 Task: In the  document disruption.html Select the first Column and change text color to  'Brown' Apply the command  'Undo' Apply the command  Redo
Action: Mouse moved to (271, 340)
Screenshot: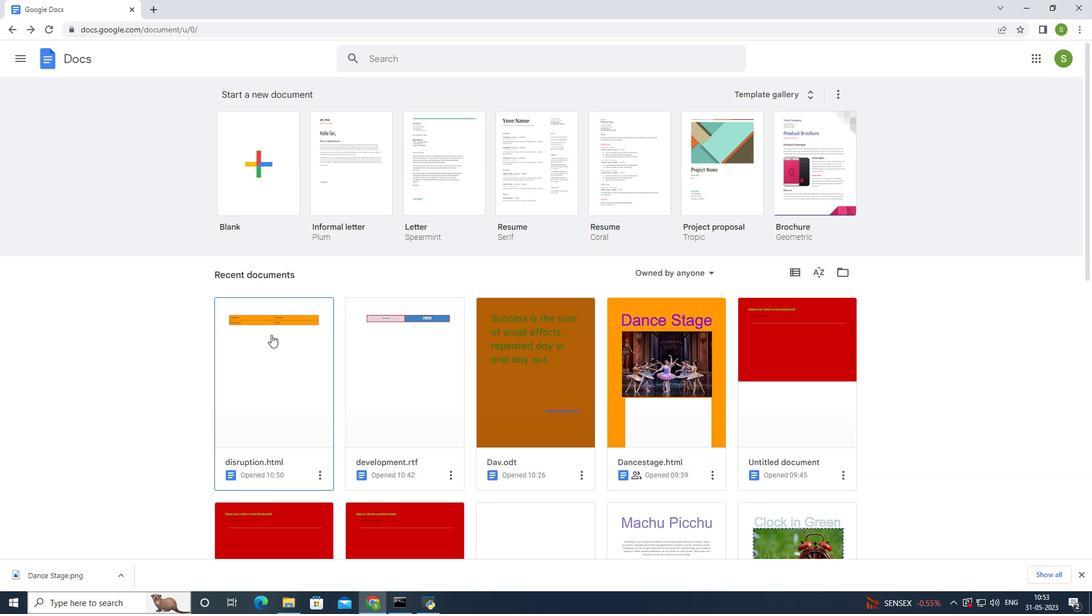 
Action: Mouse pressed left at (271, 340)
Screenshot: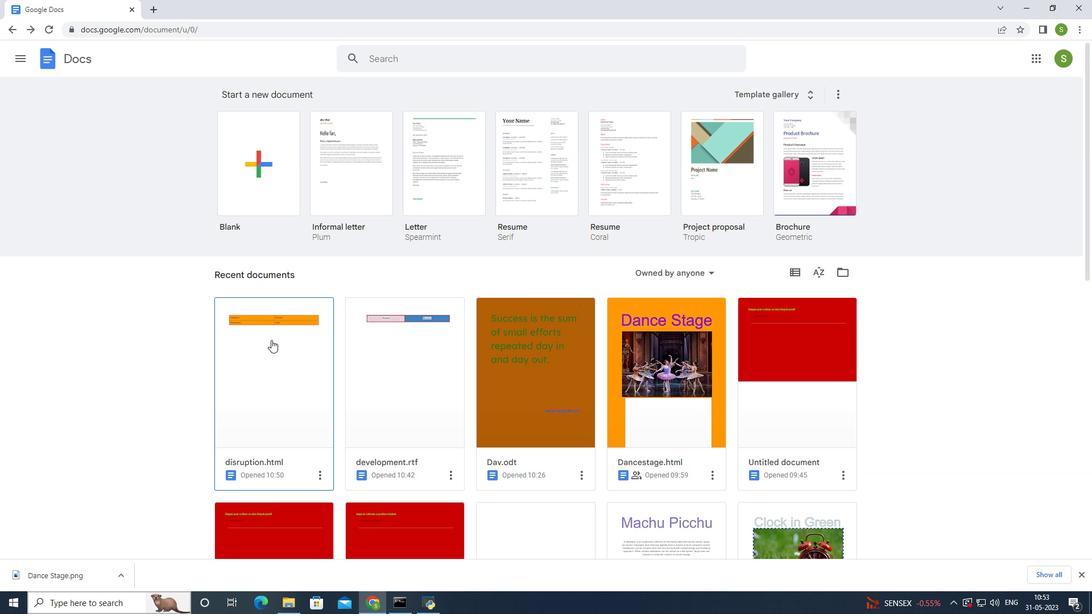 
Action: Mouse moved to (285, 195)
Screenshot: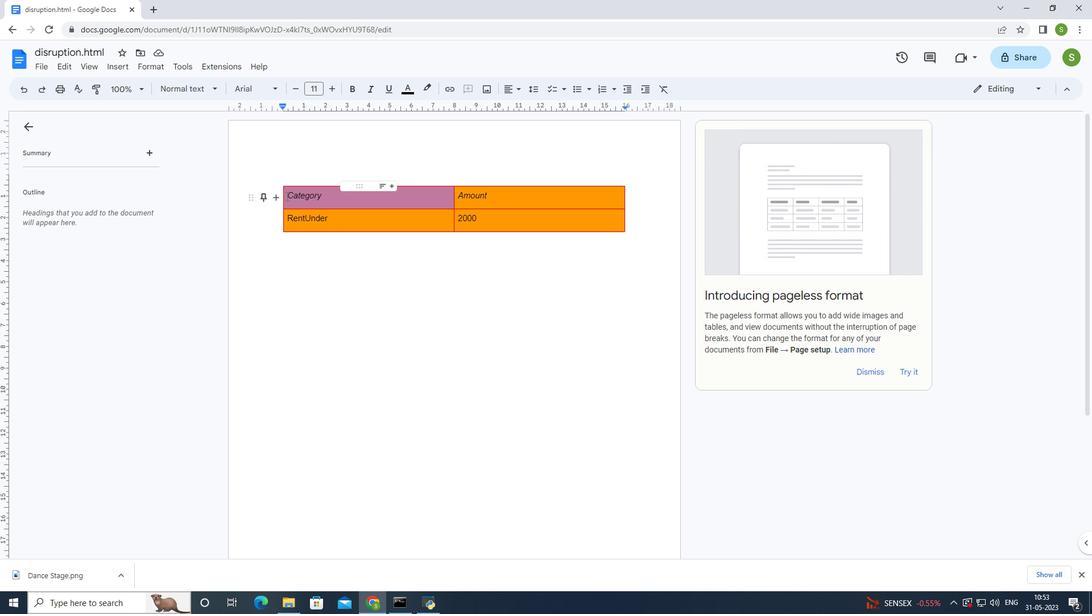 
Action: Mouse pressed left at (285, 195)
Screenshot: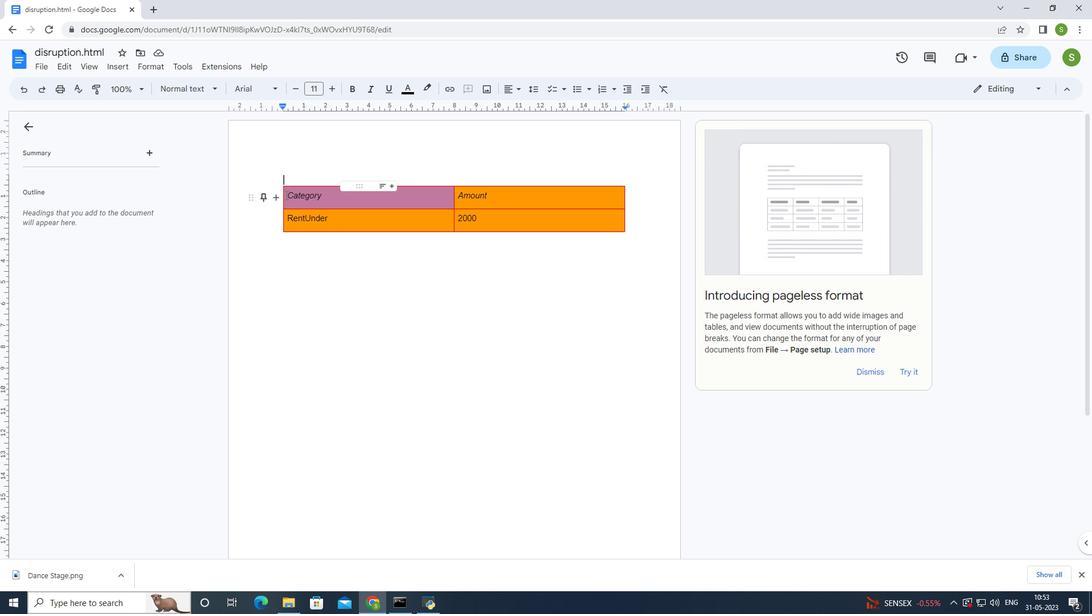 
Action: Mouse moved to (405, 84)
Screenshot: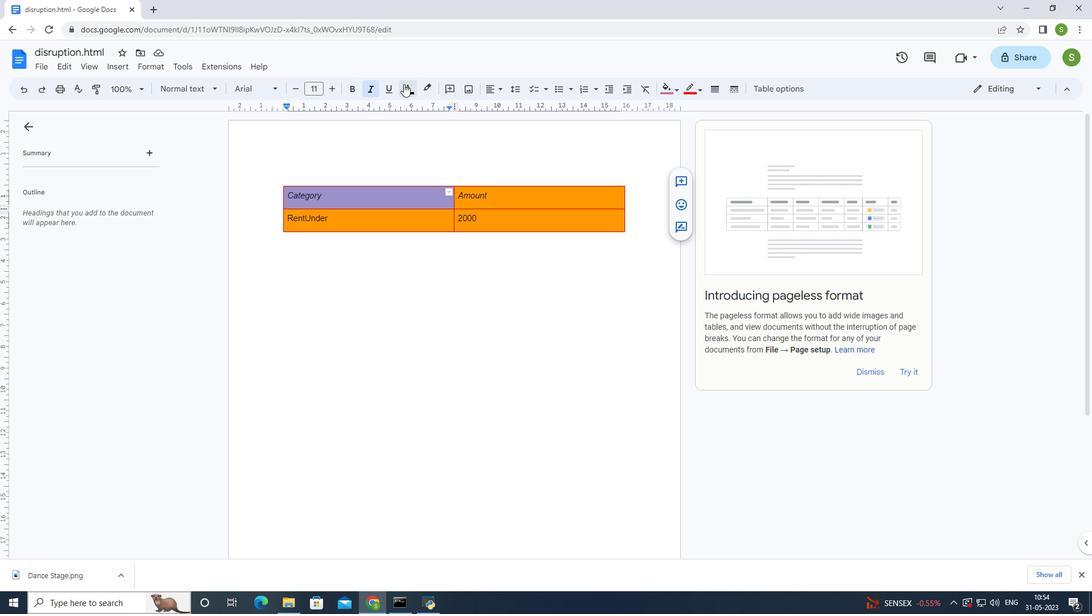 
Action: Mouse pressed left at (405, 84)
Screenshot: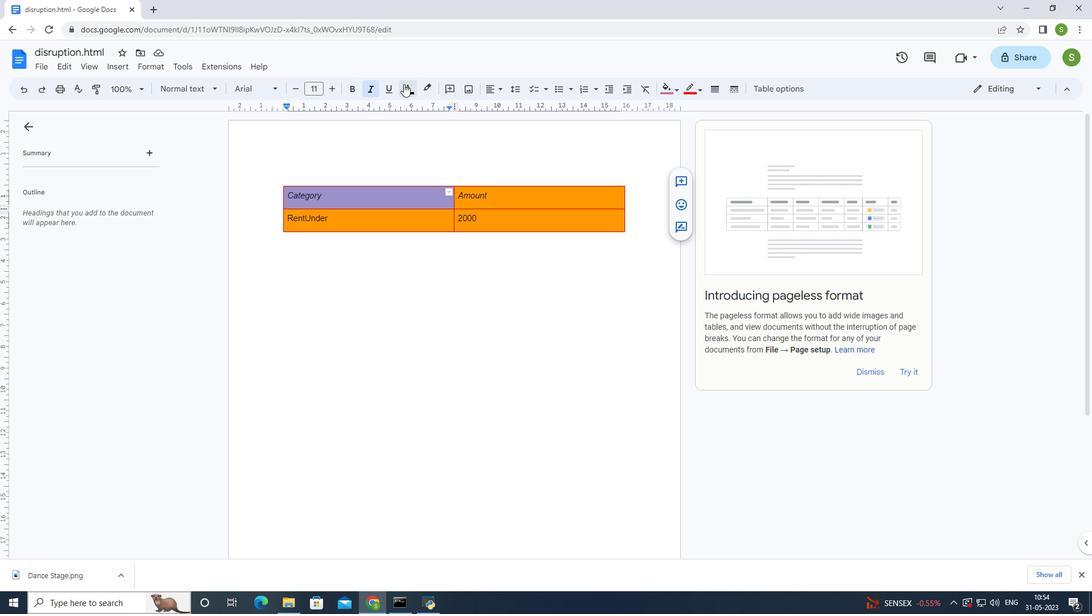 
Action: Mouse moved to (434, 197)
Screenshot: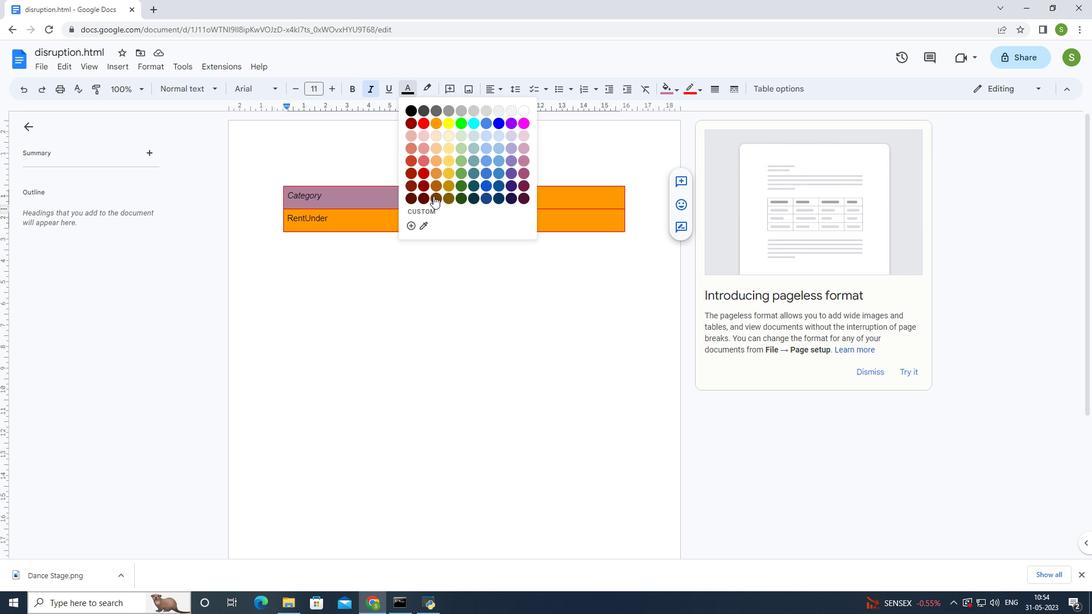 
Action: Mouse pressed left at (434, 197)
Screenshot: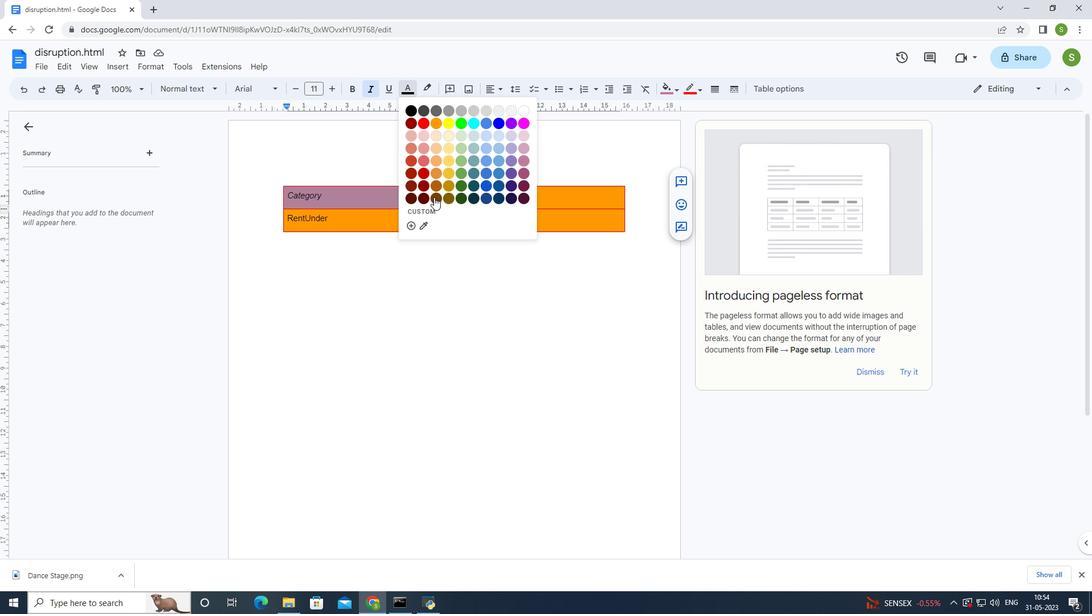 
Action: Mouse moved to (407, 163)
Screenshot: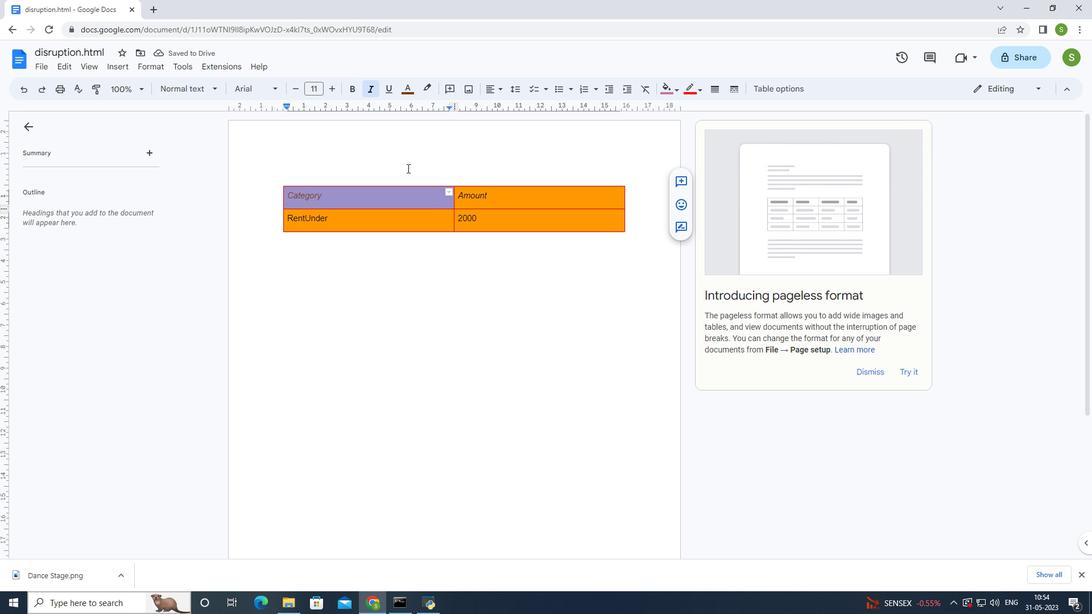 
Action: Mouse pressed left at (407, 163)
Screenshot: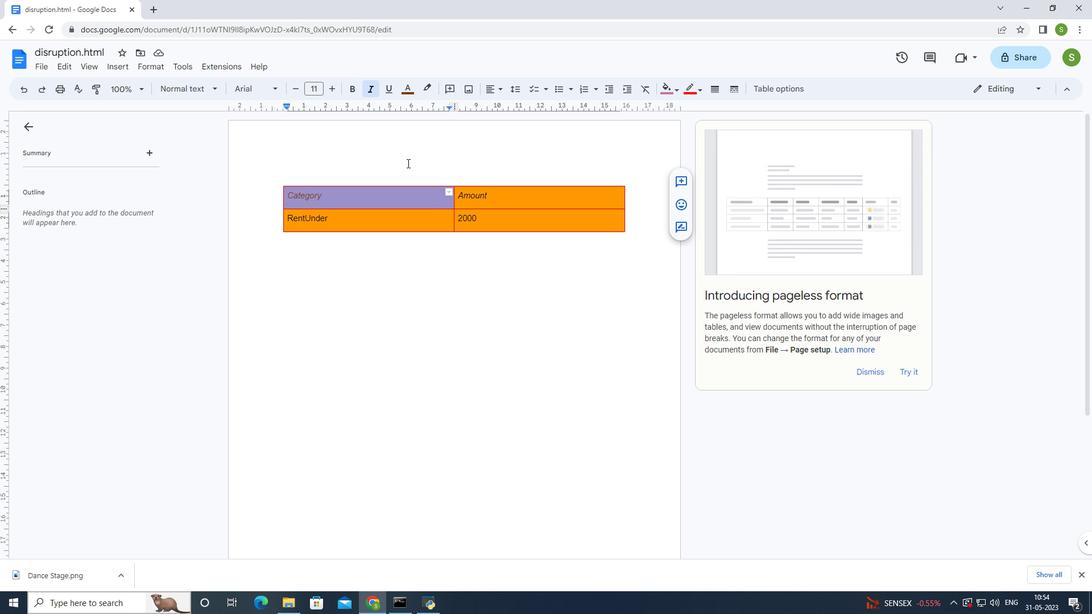 
Action: Mouse moved to (394, 163)
Screenshot: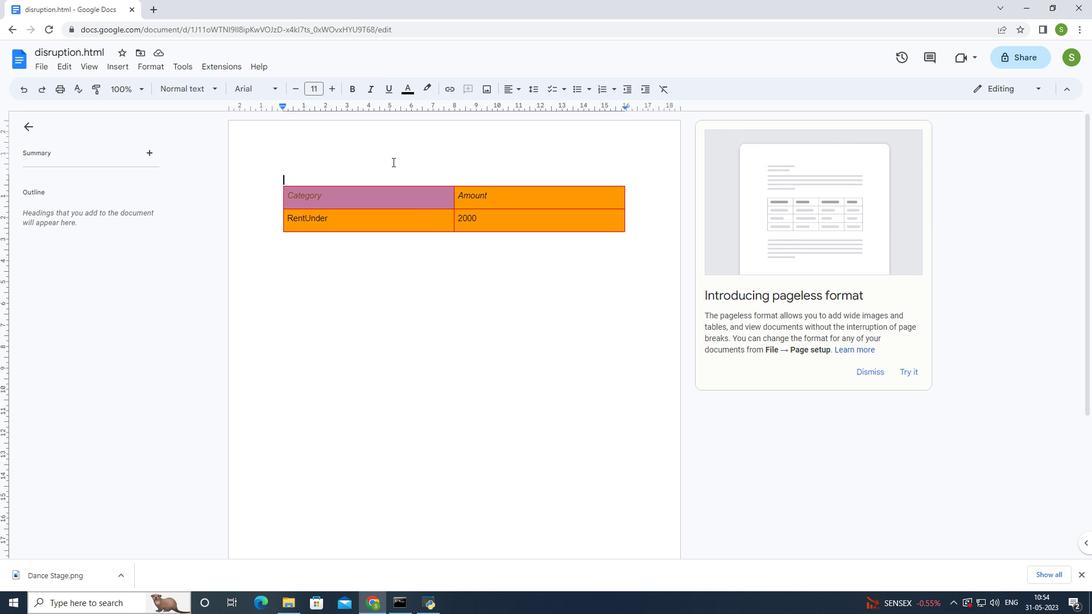 
Action: Key pressed ctrl+Z
Screenshot: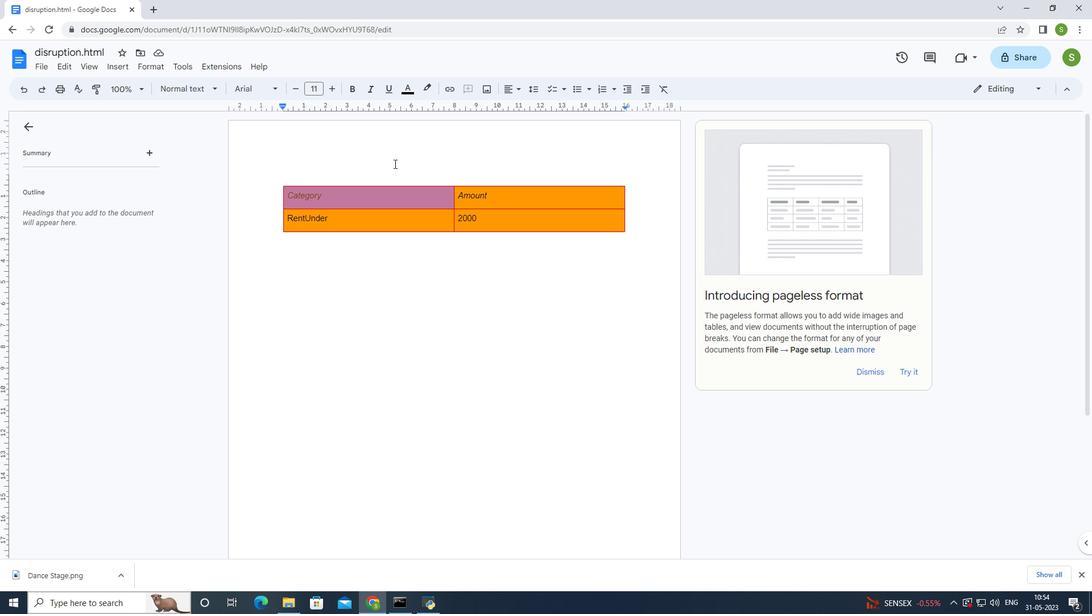 
Action: Mouse moved to (399, 179)
Screenshot: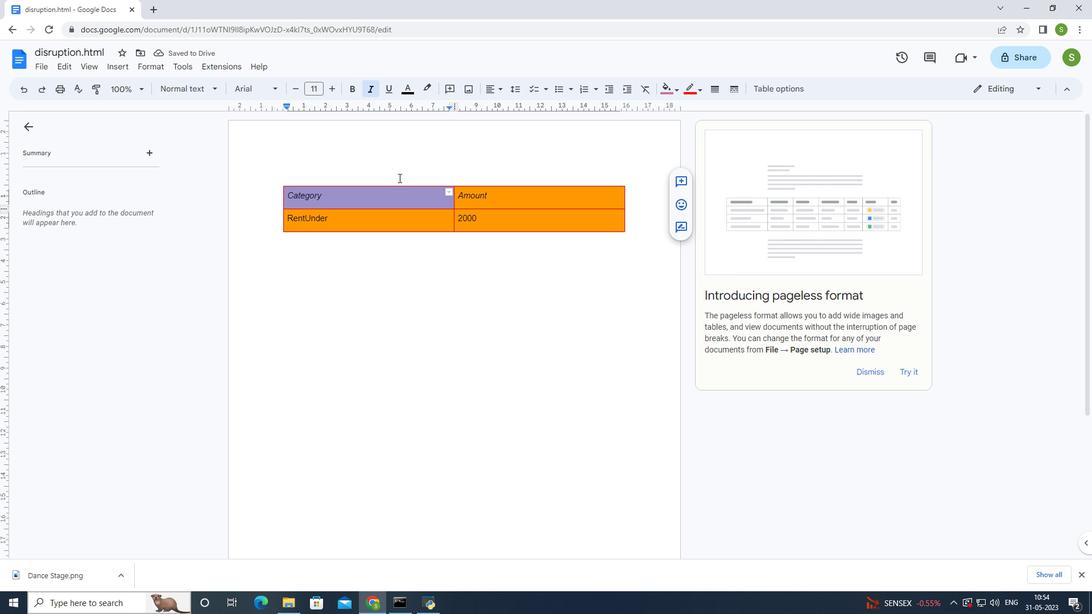
Action: Key pressed ctrl+Y
Screenshot: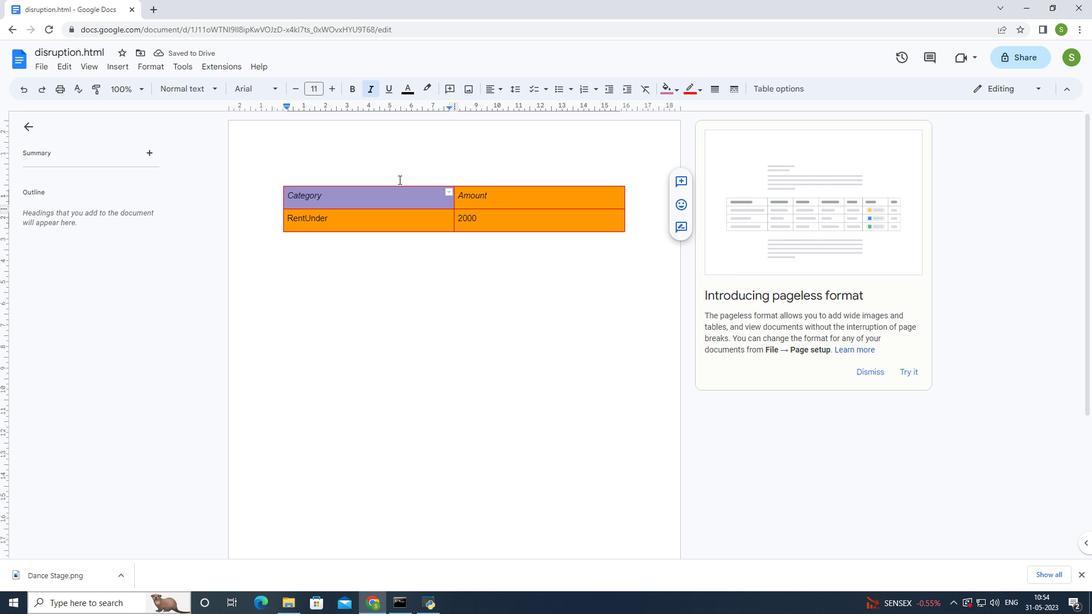 
Action: Mouse moved to (486, 285)
Screenshot: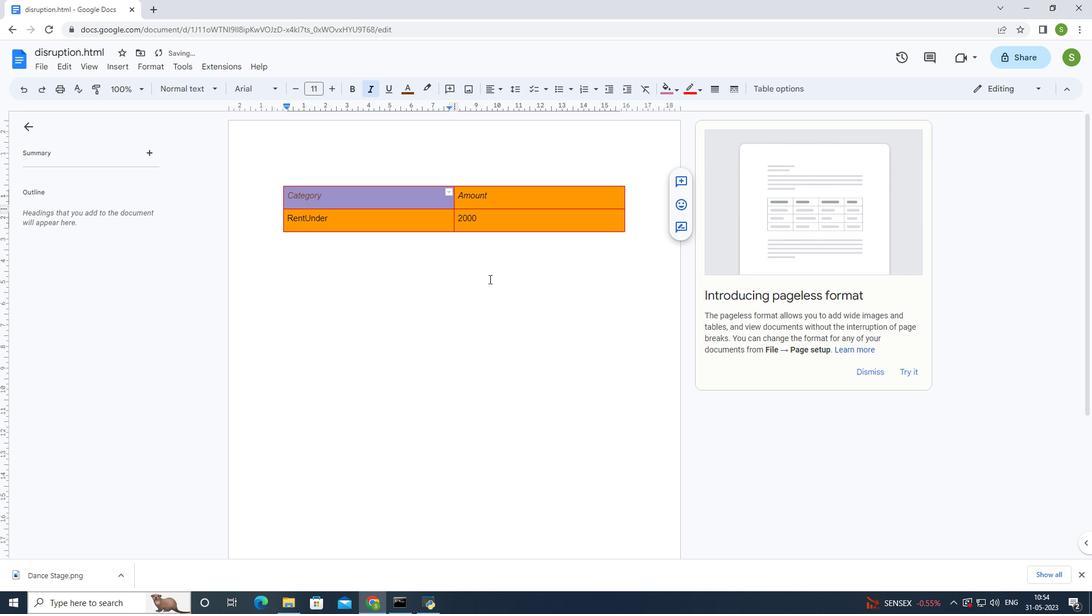 
Action: Mouse pressed left at (486, 285)
Screenshot: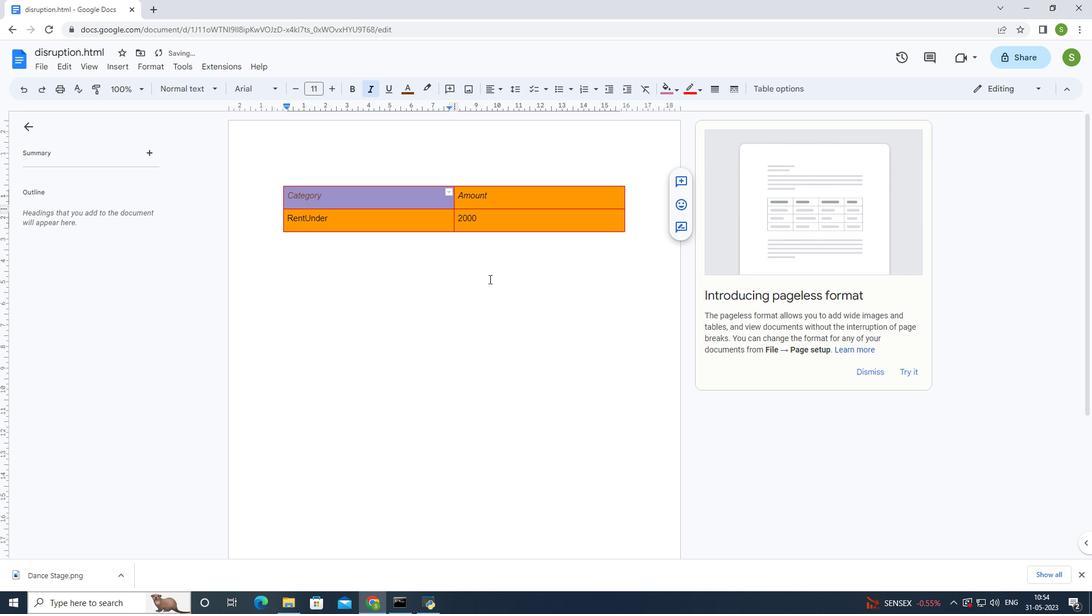 
Action: Mouse moved to (475, 286)
Screenshot: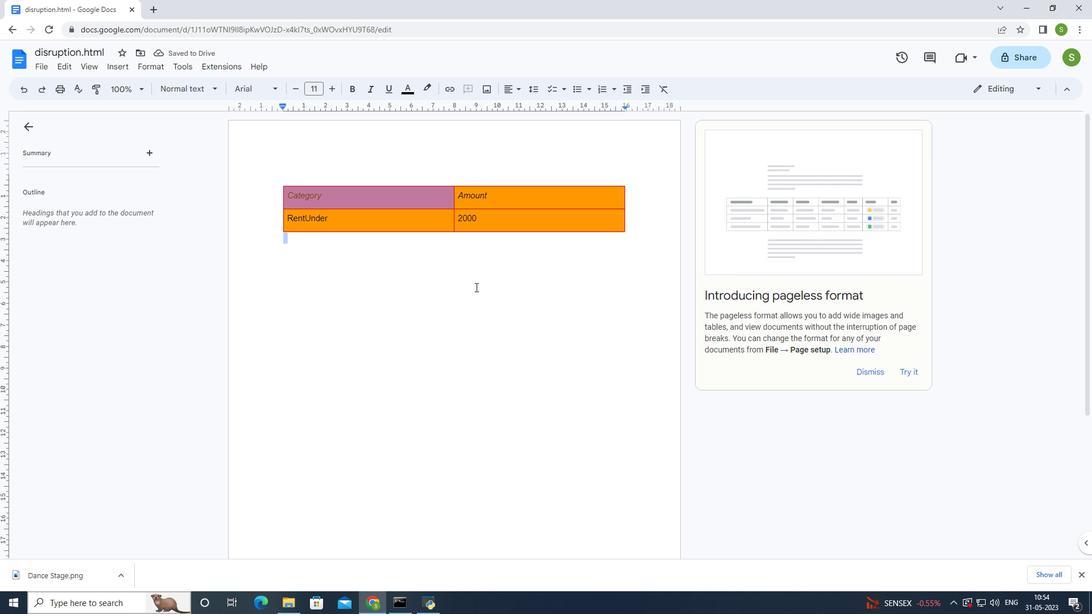 
